 Task: For heading Arial black with underline.  font size for heading18,  'Change the font style of data to'Calibri.  and font size to 9,  Change the alignment of both headline & data to Align center.  In the sheet  ExpenseClaims analysisbook
Action: Mouse moved to (1054, 123)
Screenshot: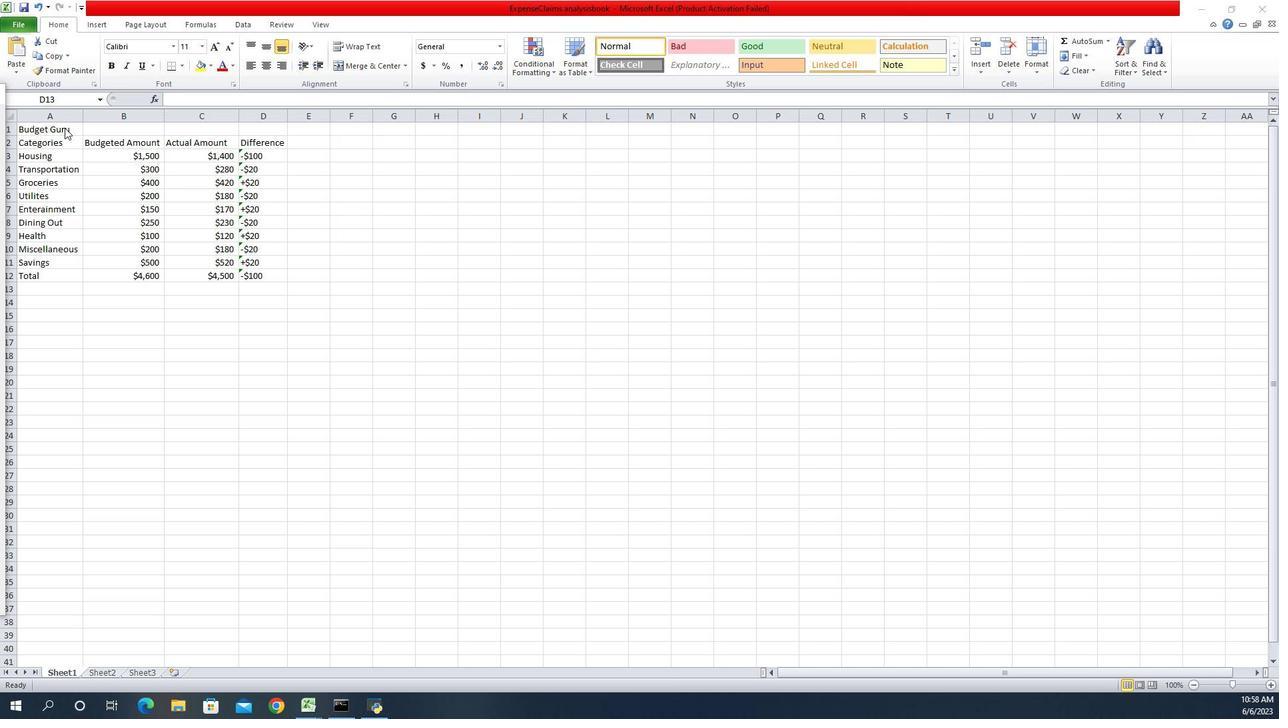 
Action: Mouse pressed left at (1054, 123)
Screenshot: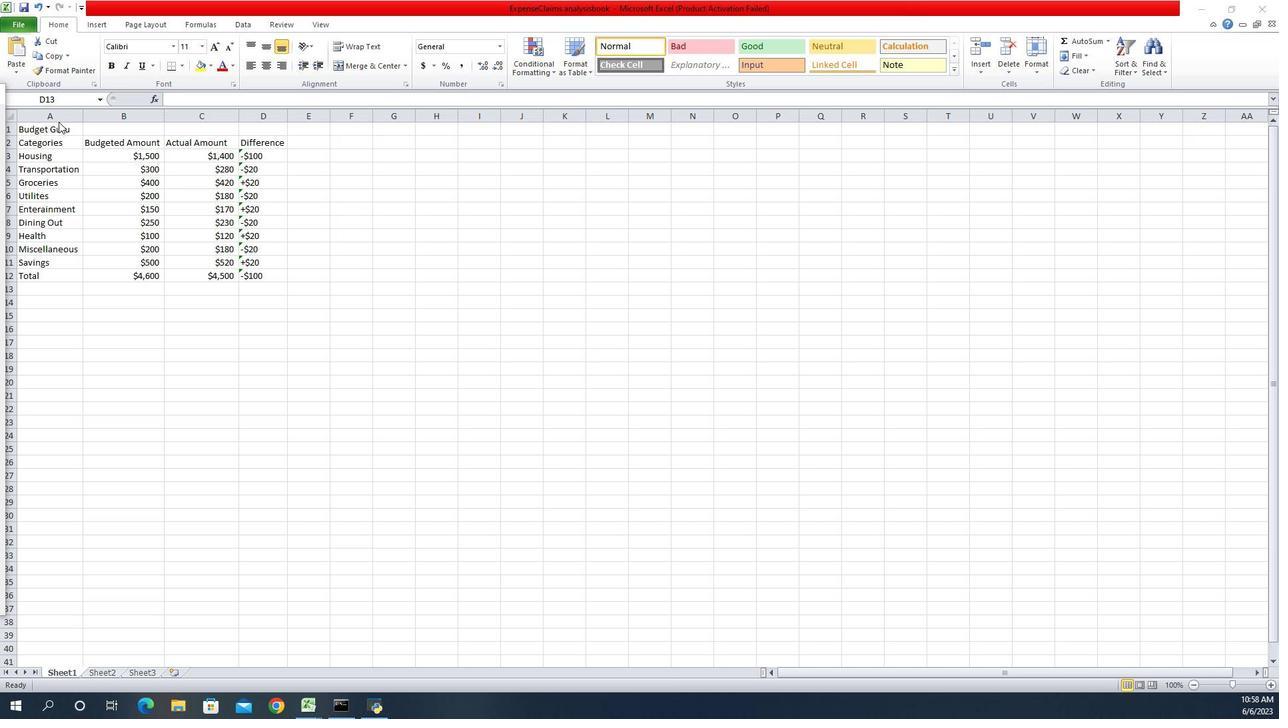 
Action: Mouse moved to (1044, 129)
Screenshot: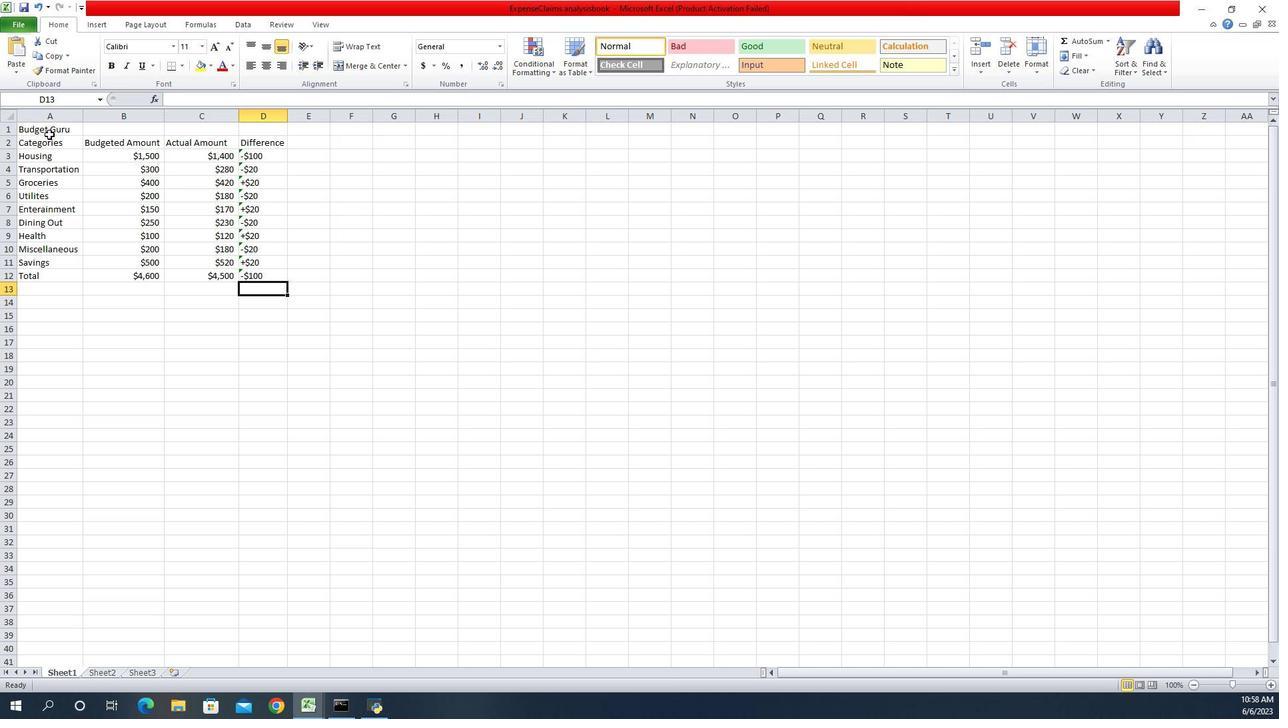 
Action: Mouse pressed left at (1044, 129)
Screenshot: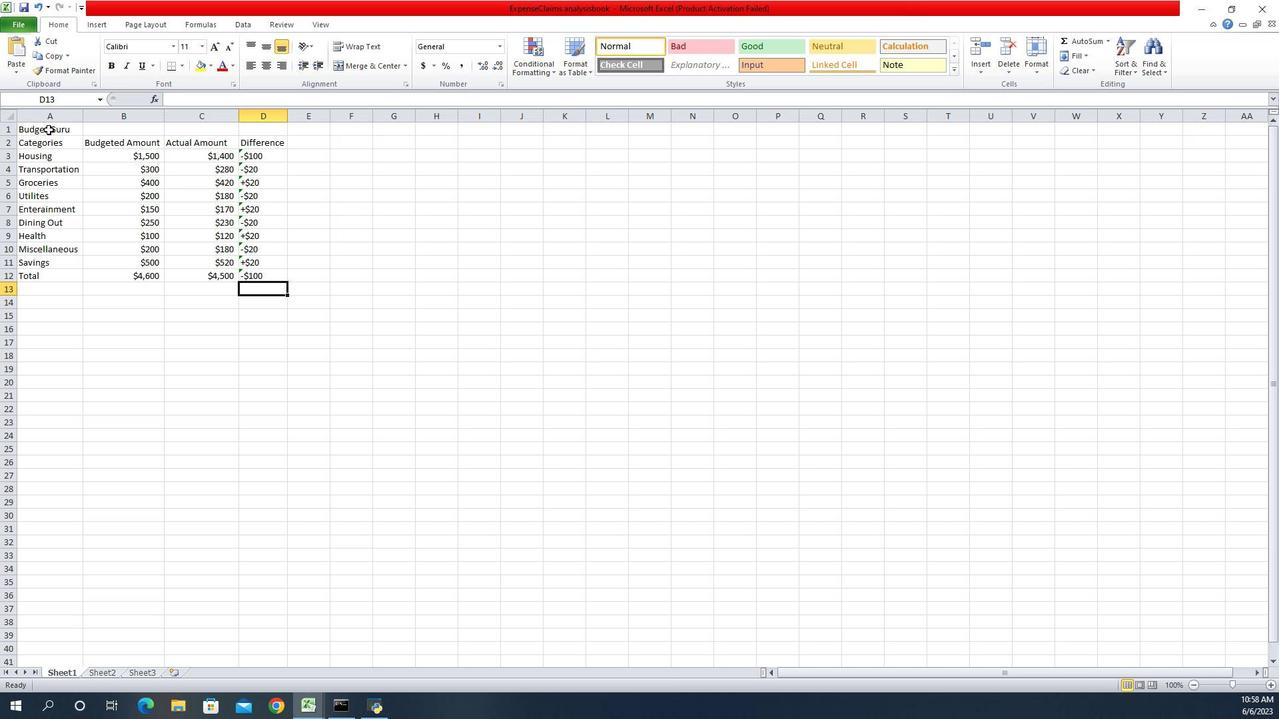 
Action: Mouse moved to (1171, 45)
Screenshot: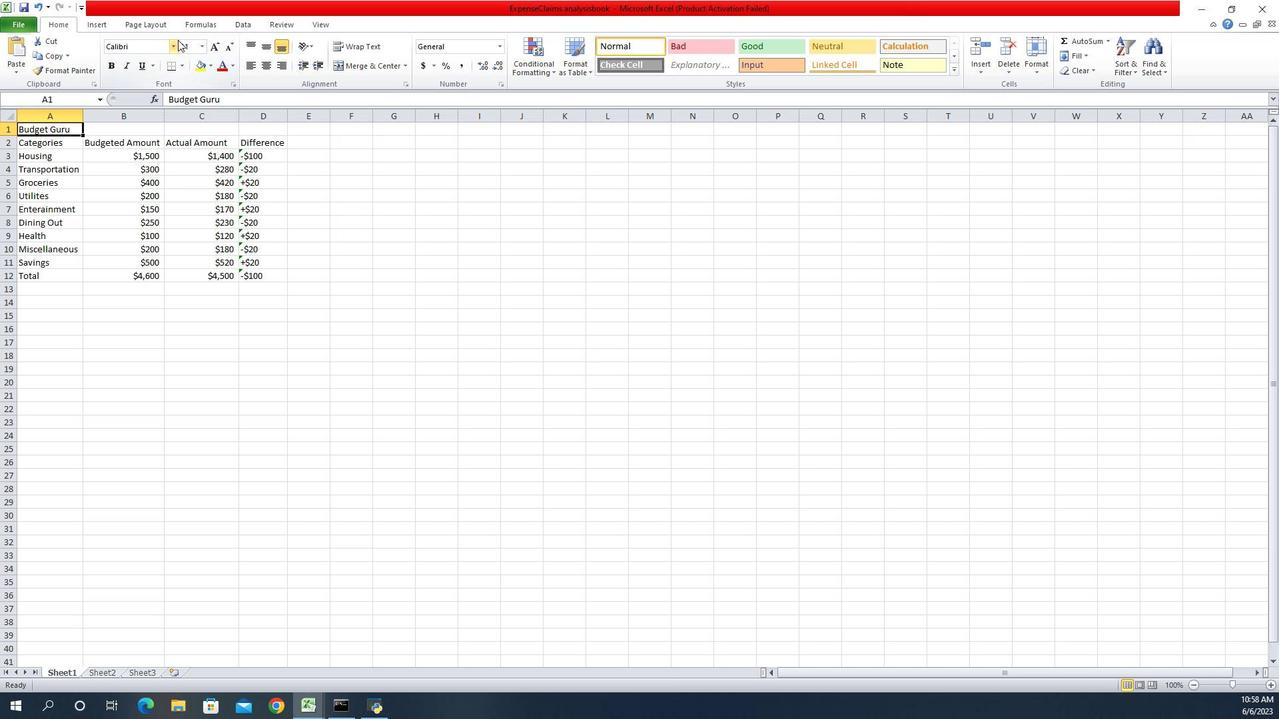 
Action: Mouse pressed left at (1171, 45)
Screenshot: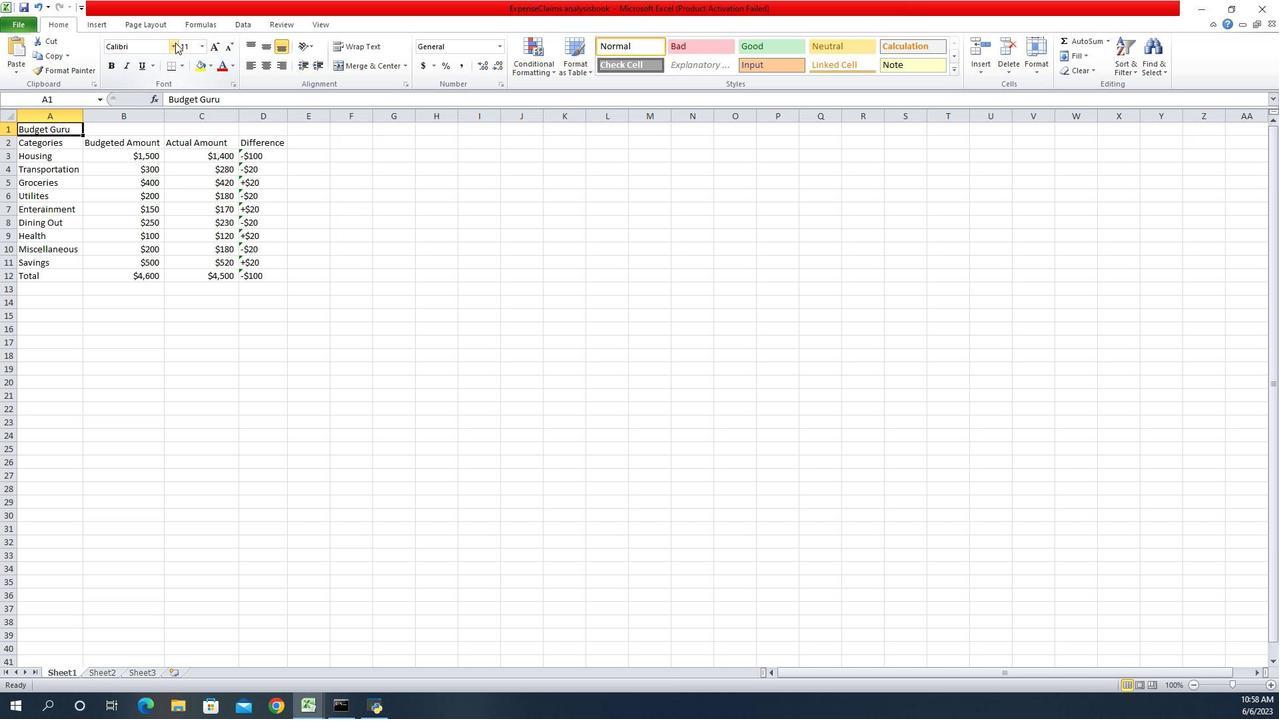 
Action: Mouse moved to (1173, 215)
Screenshot: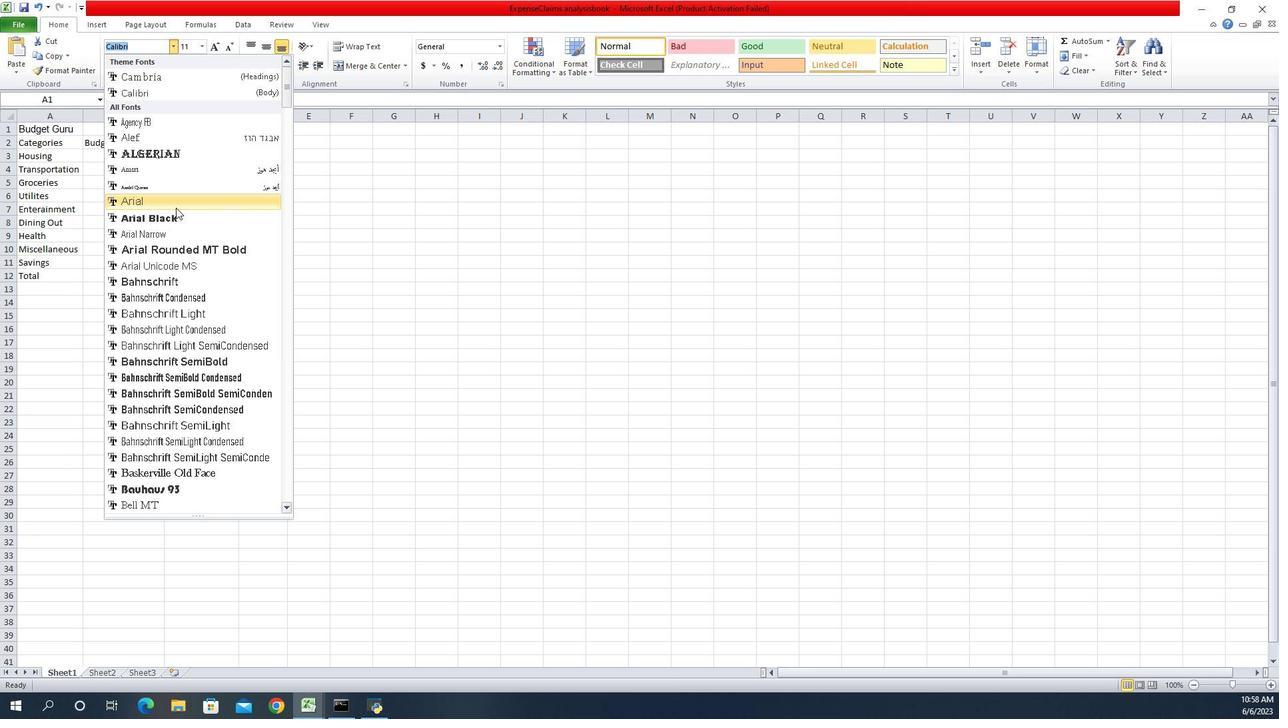 
Action: Mouse pressed left at (1173, 215)
Screenshot: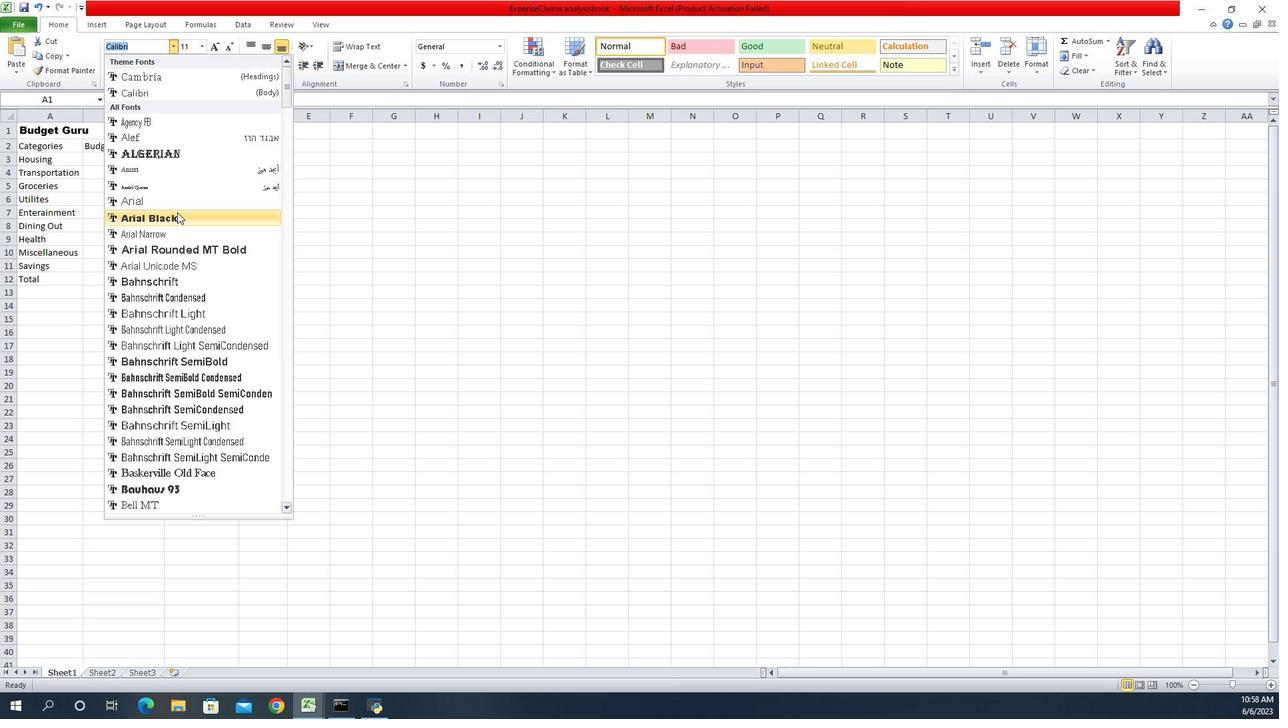 
Action: Mouse moved to (1134, 65)
Screenshot: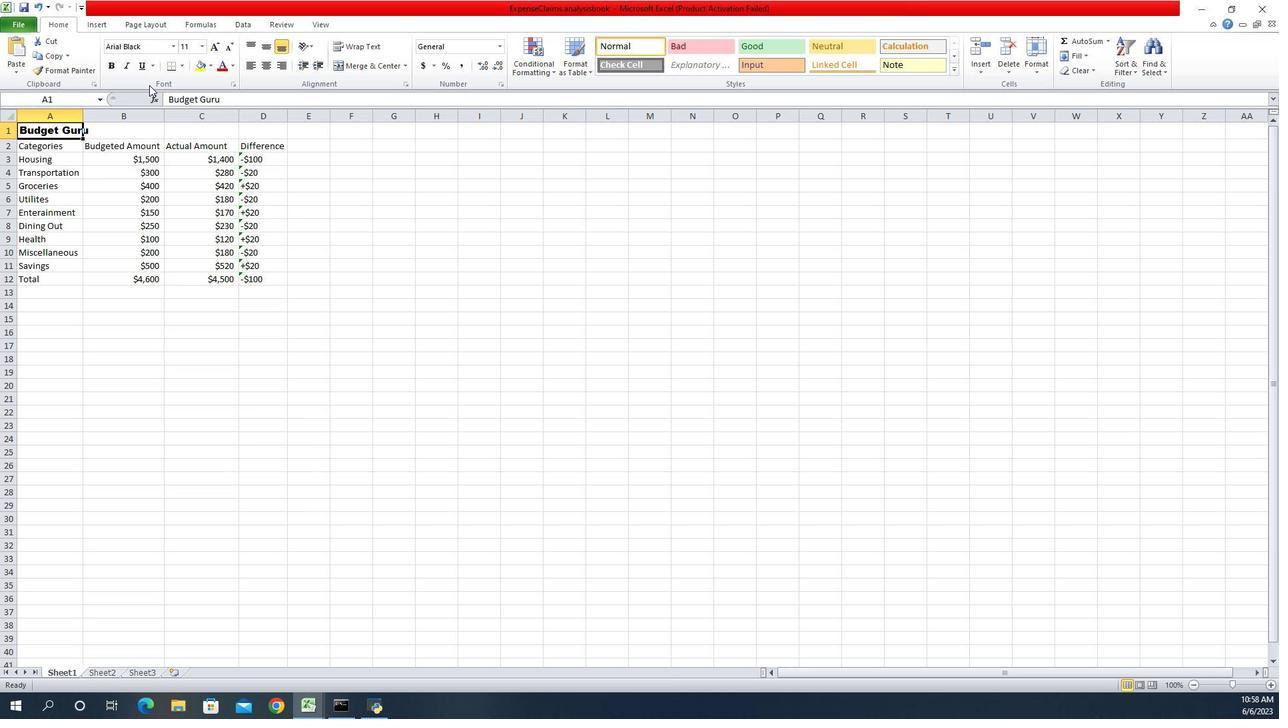 
Action: Mouse pressed left at (1134, 65)
Screenshot: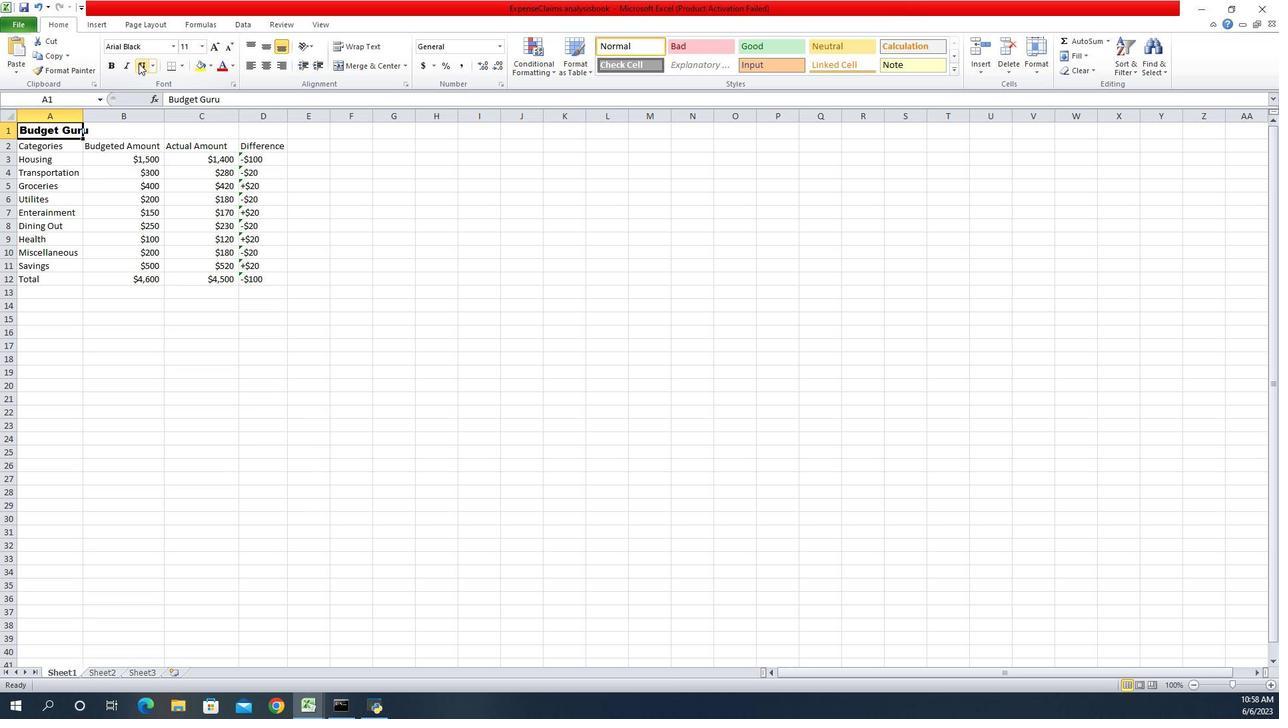 
Action: Mouse moved to (1196, 51)
Screenshot: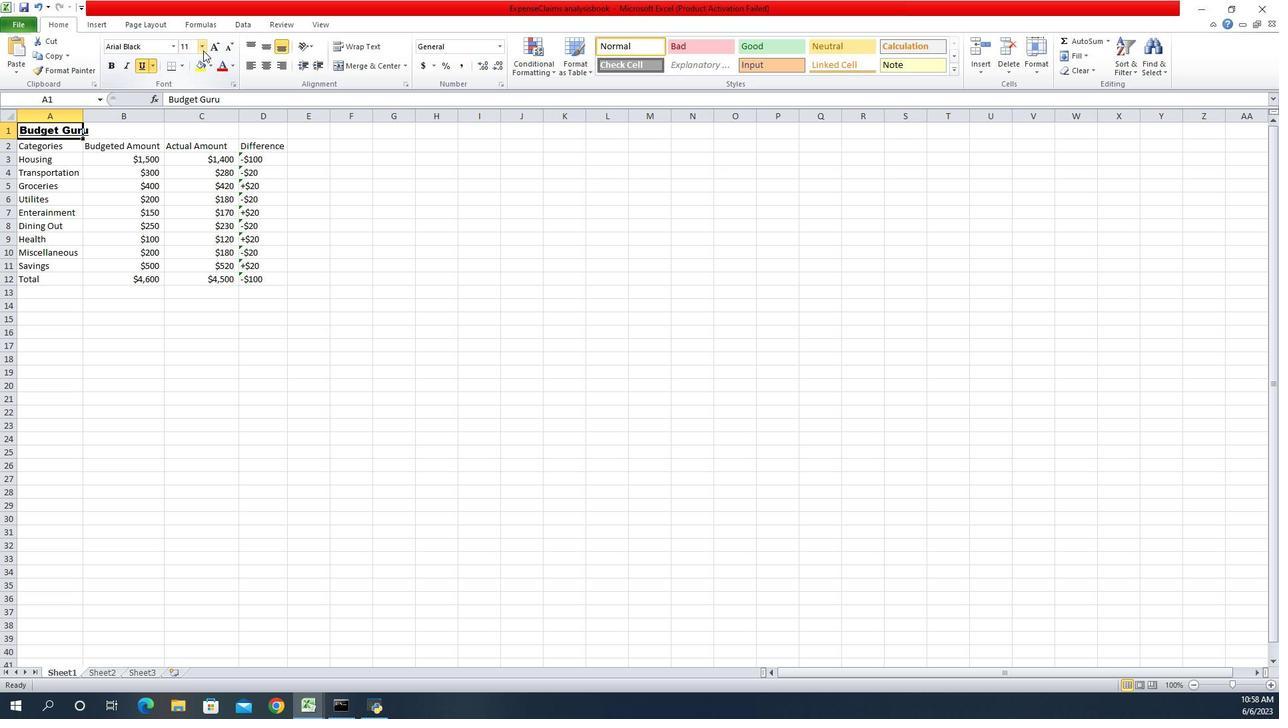
Action: Mouse pressed left at (1196, 51)
Screenshot: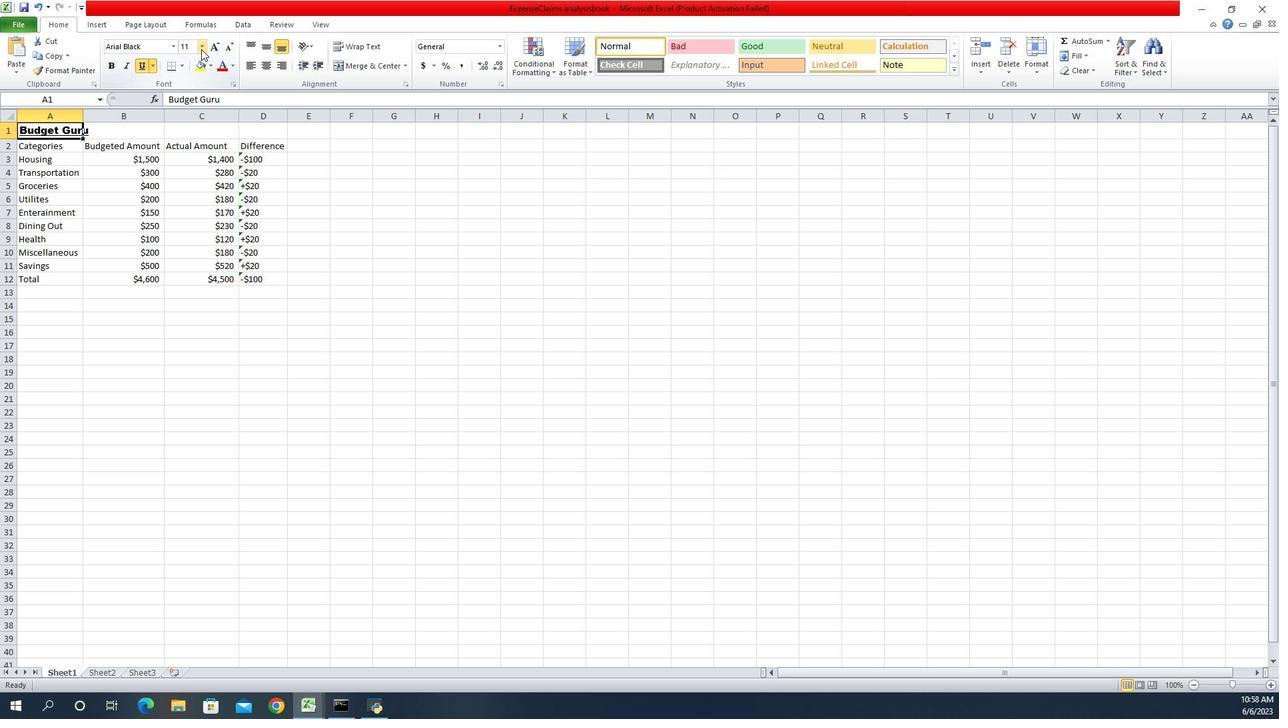 
Action: Mouse moved to (1182, 144)
Screenshot: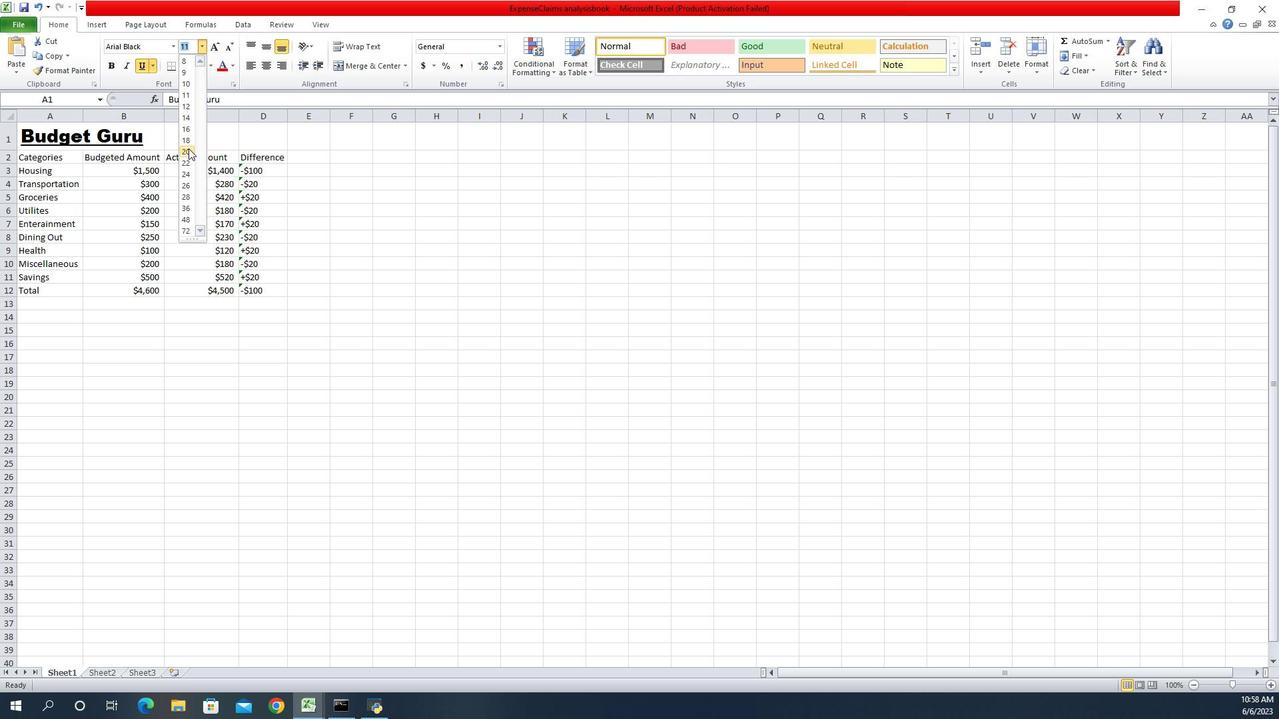 
Action: Mouse pressed left at (1182, 144)
Screenshot: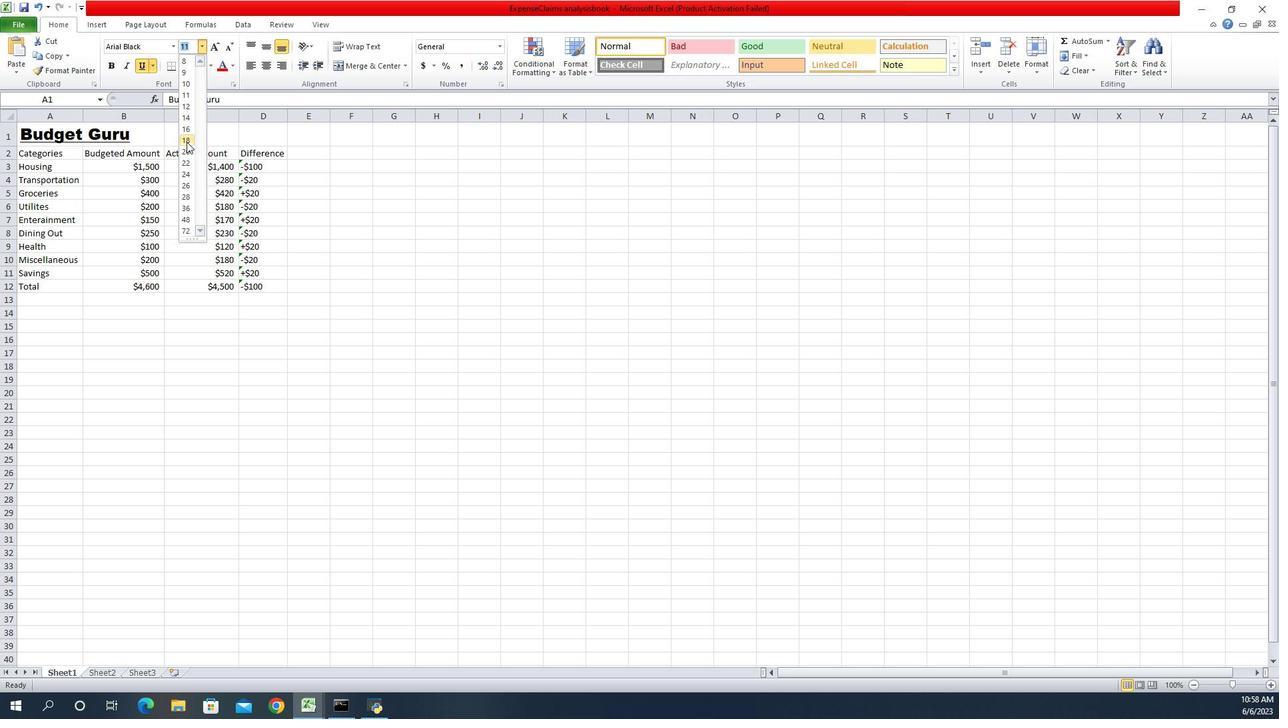 
Action: Mouse moved to (1047, 159)
Screenshot: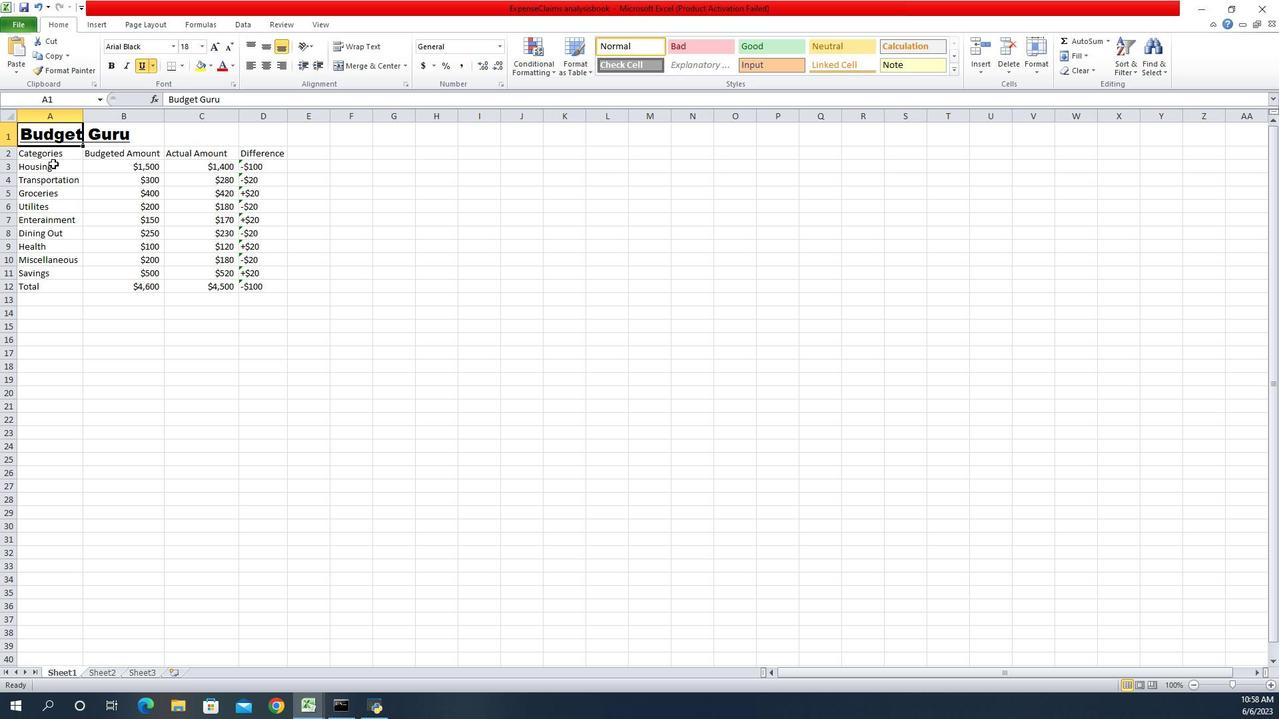 
Action: Mouse pressed left at (1047, 159)
Screenshot: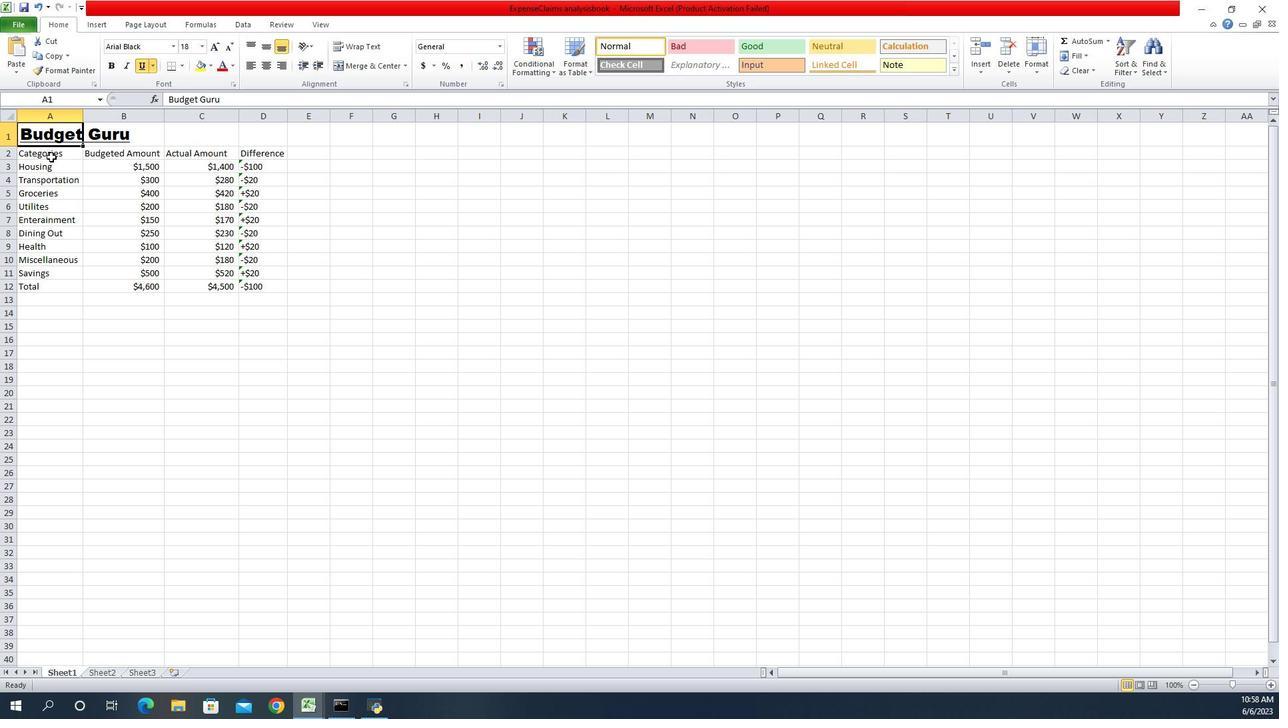 
Action: Key pressed <Key.shift><Key.down><Key.right>
Screenshot: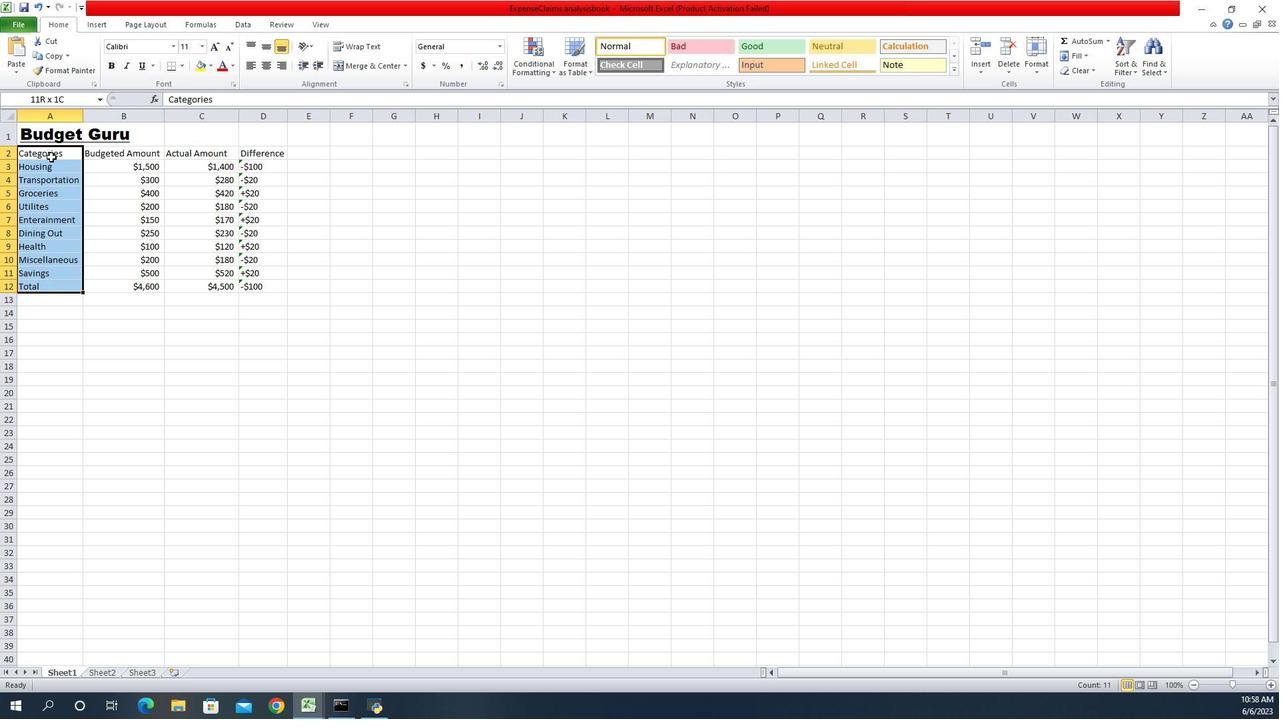 
Action: Mouse moved to (1170, 51)
Screenshot: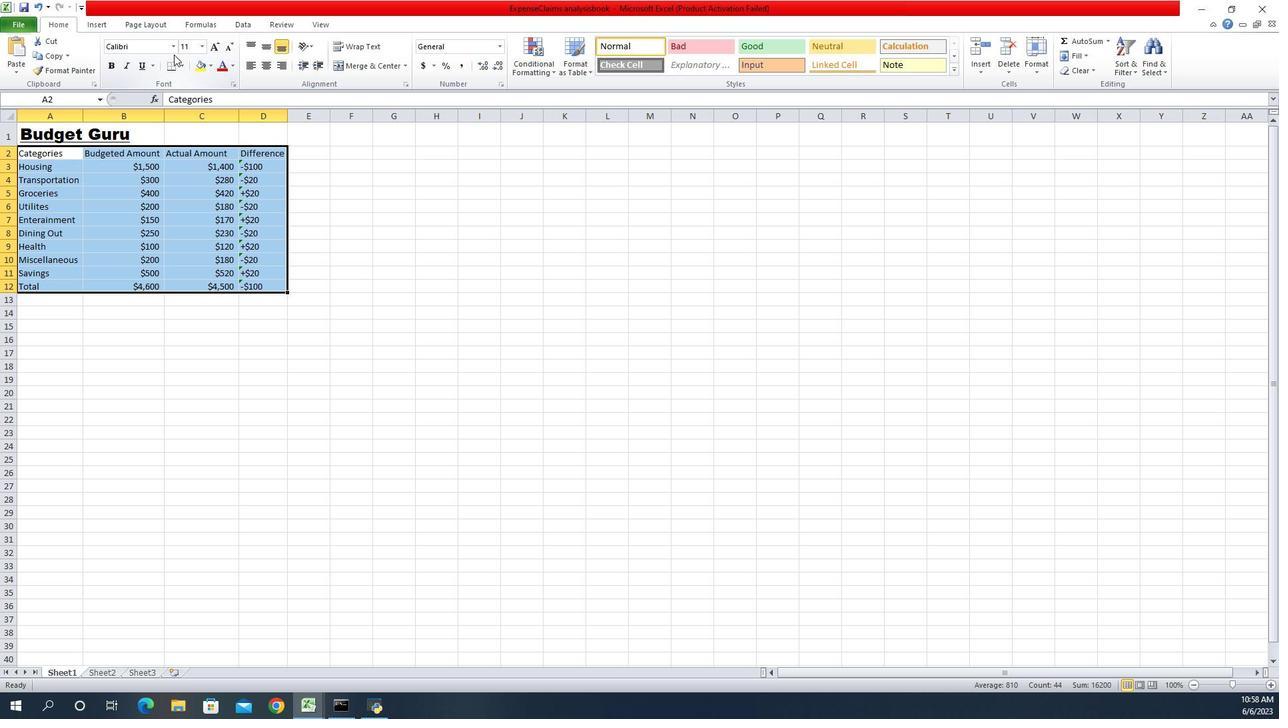 
Action: Mouse pressed left at (1170, 51)
Screenshot: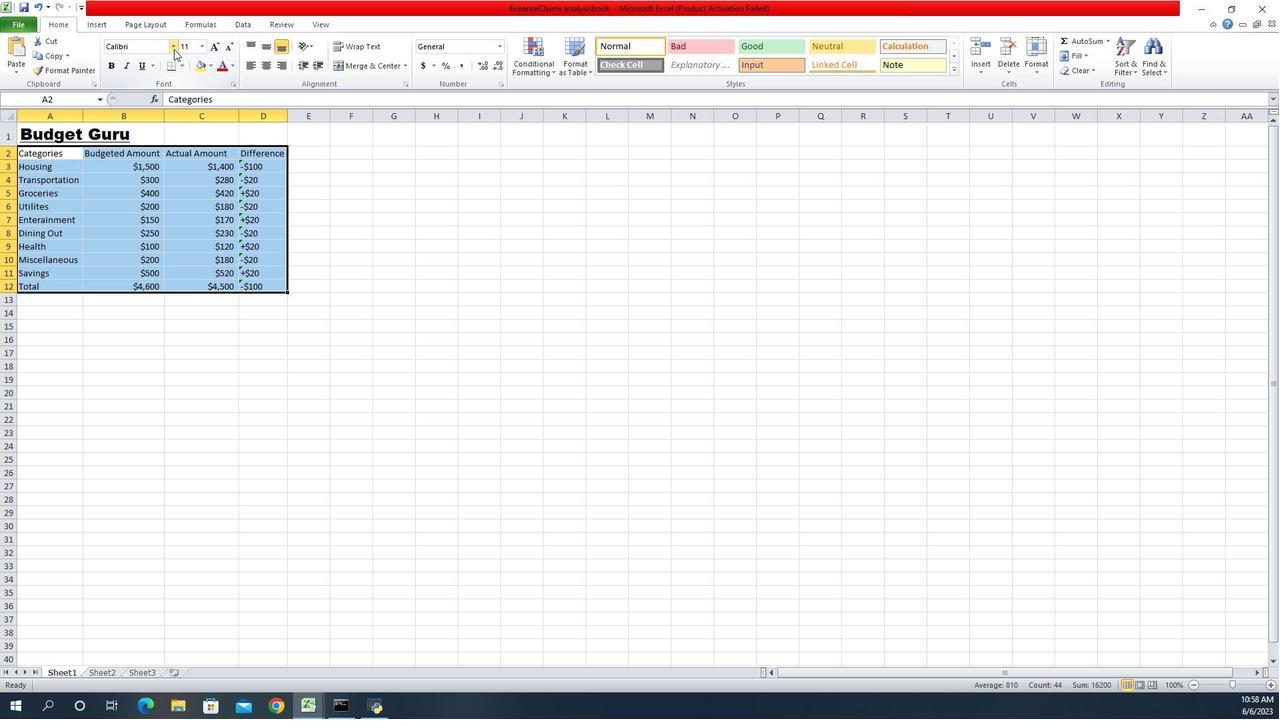 
Action: Mouse moved to (1145, 94)
Screenshot: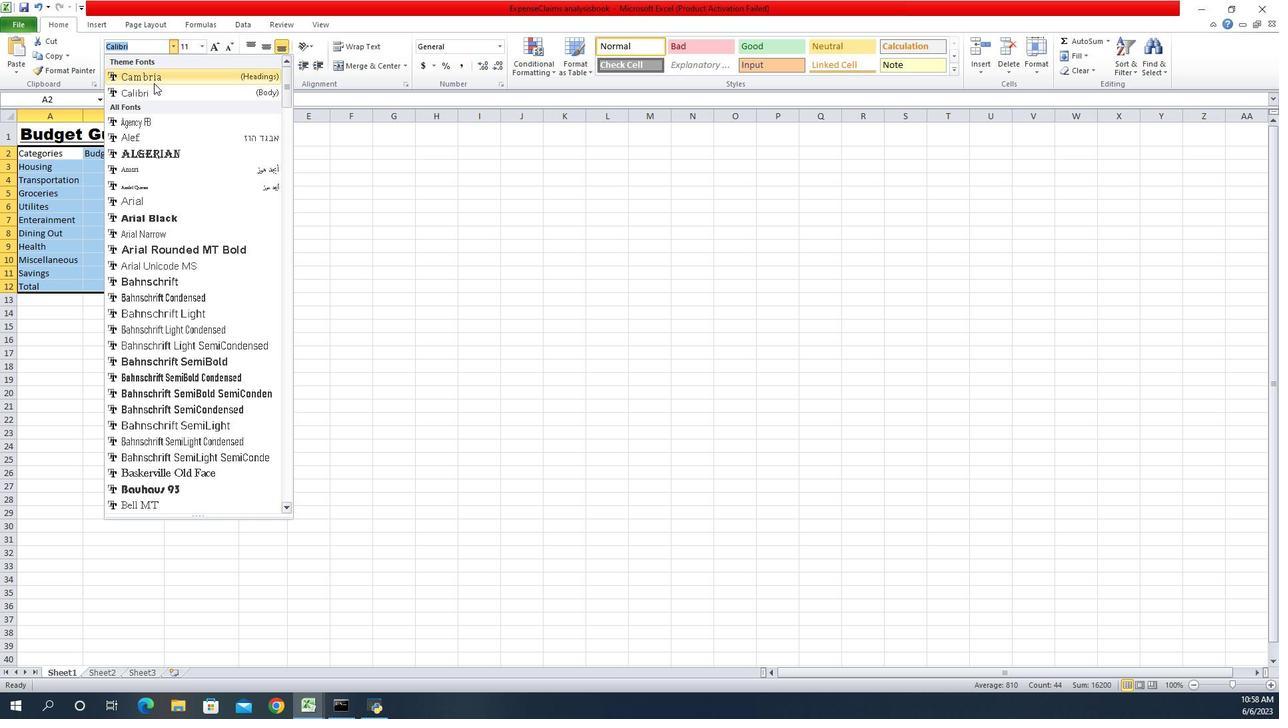 
Action: Mouse pressed left at (1145, 94)
Screenshot: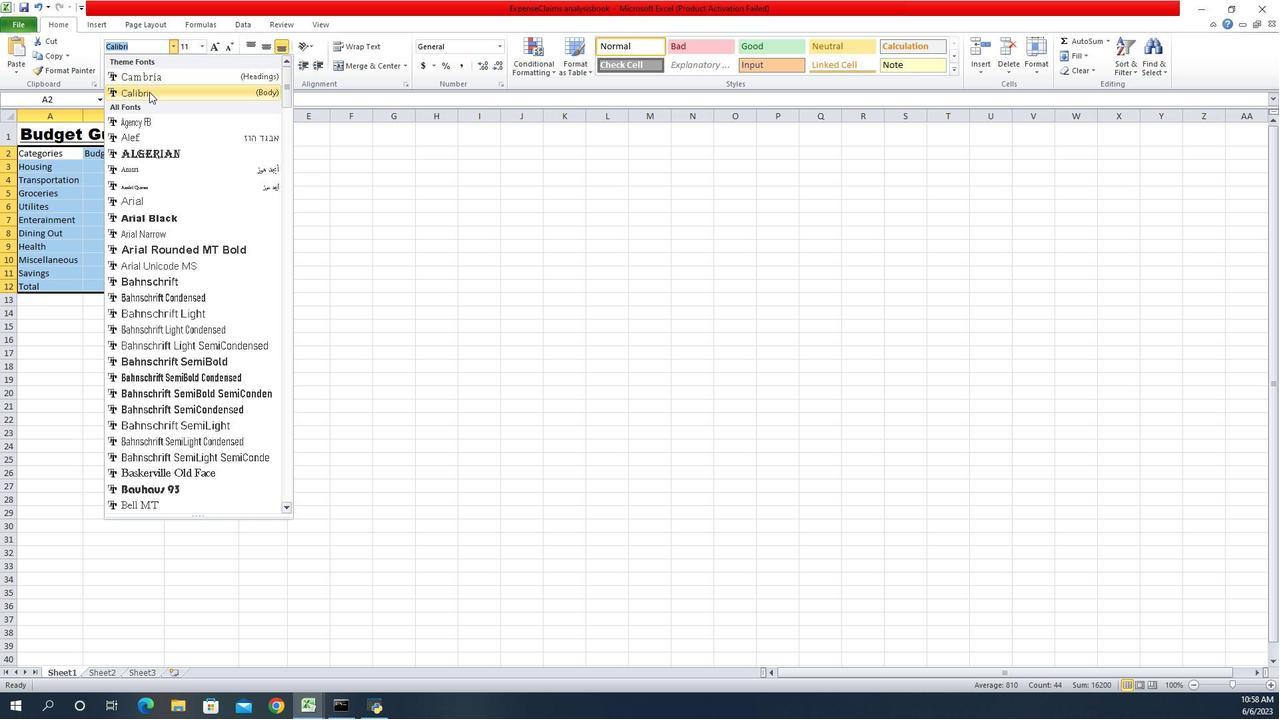 
Action: Mouse moved to (1196, 47)
Screenshot: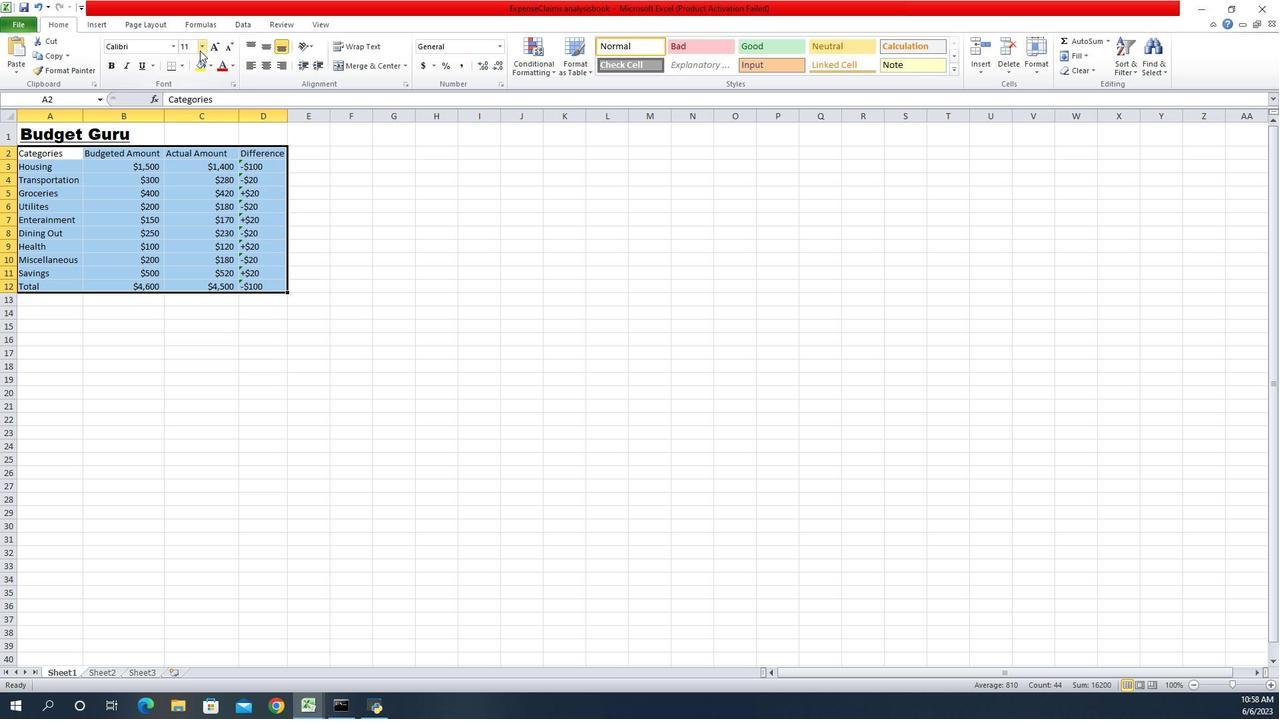 
Action: Mouse pressed left at (1196, 47)
Screenshot: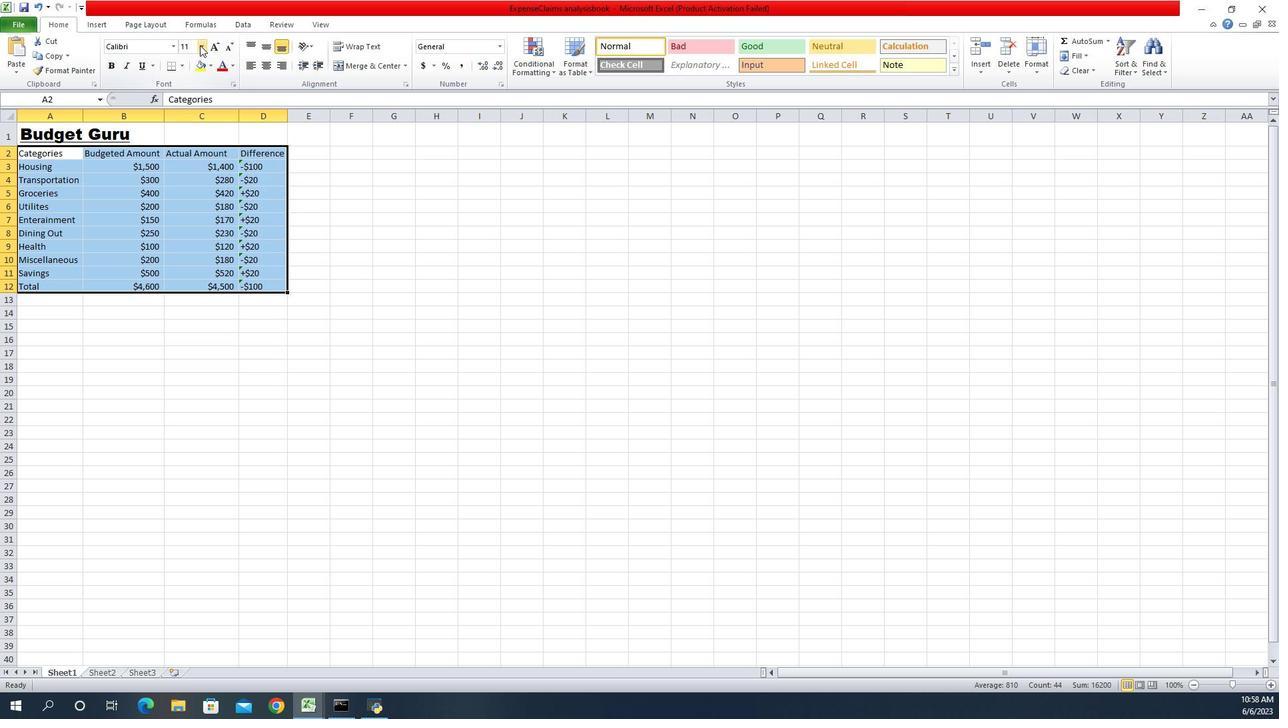 
Action: Mouse moved to (1183, 74)
Screenshot: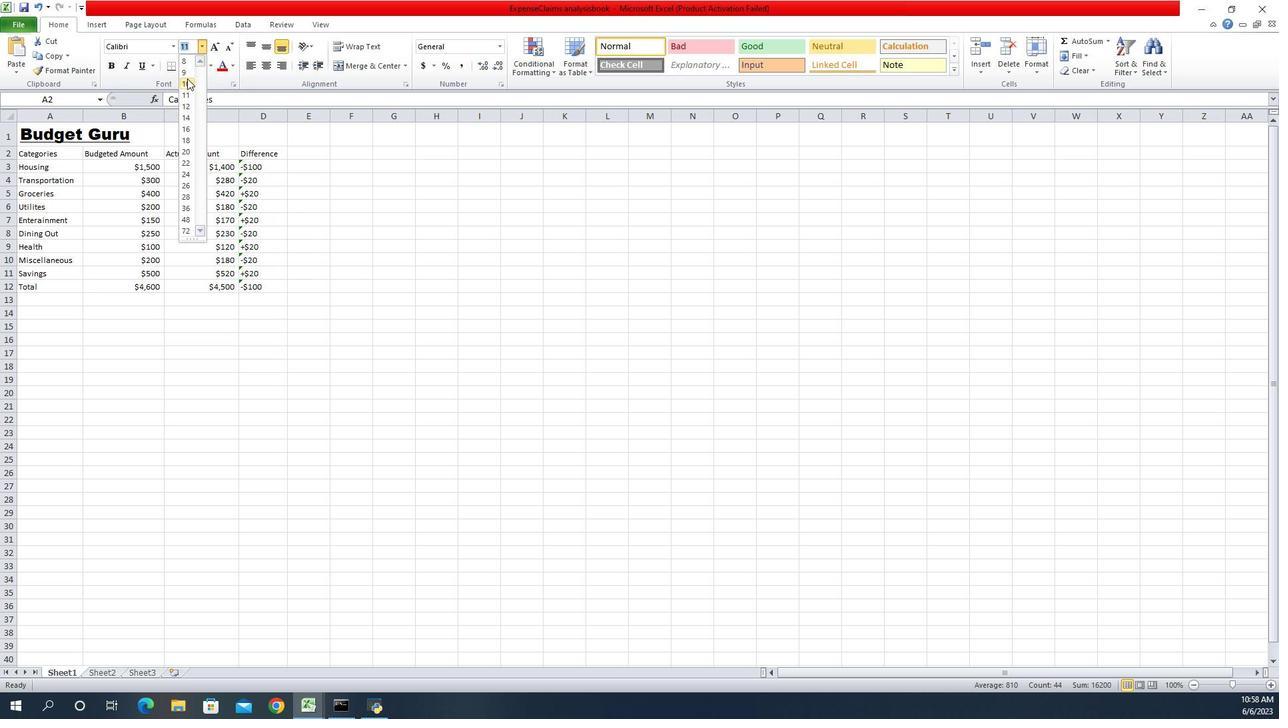 
Action: Mouse pressed left at (1183, 74)
Screenshot: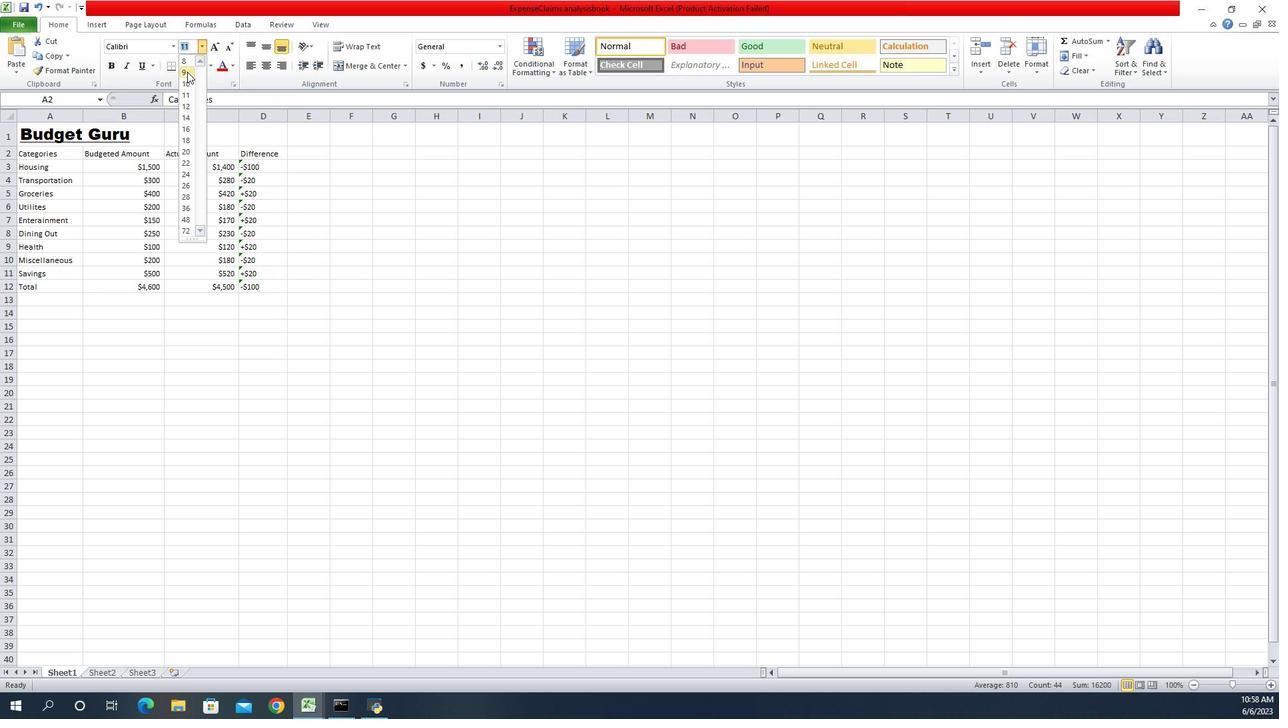 
Action: Mouse moved to (1265, 71)
Screenshot: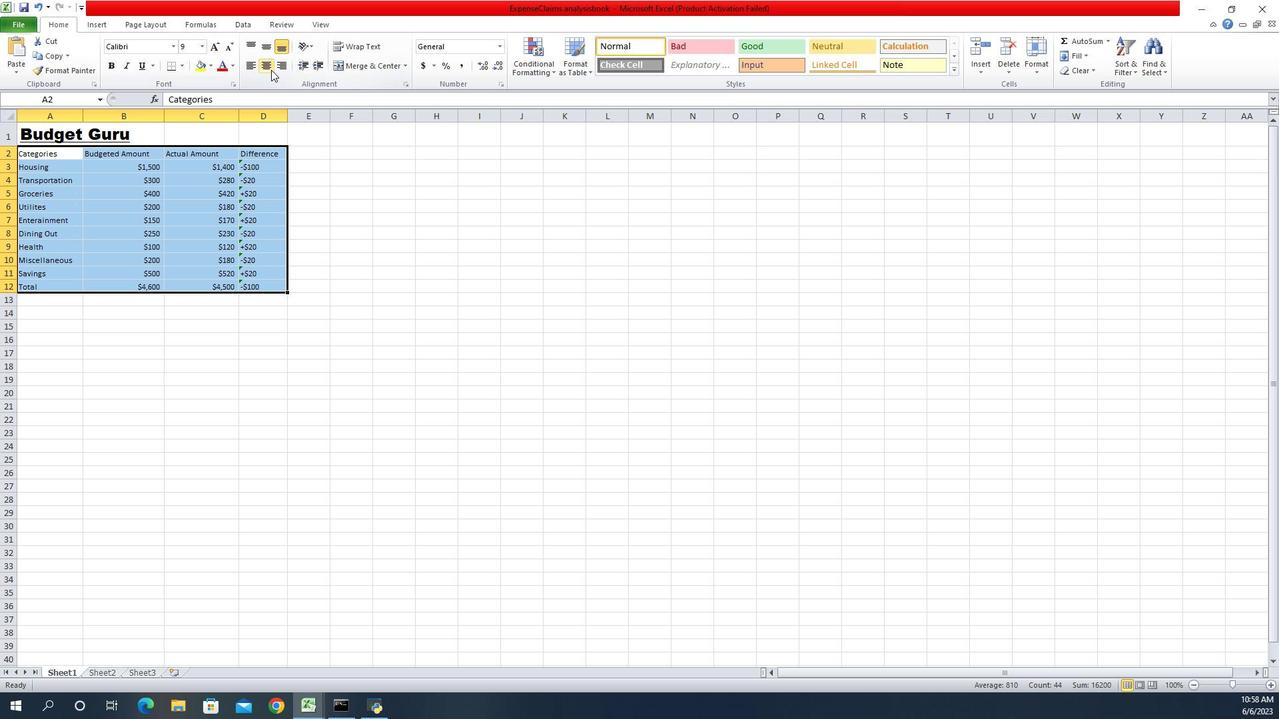 
Action: Mouse pressed left at (1265, 71)
Screenshot: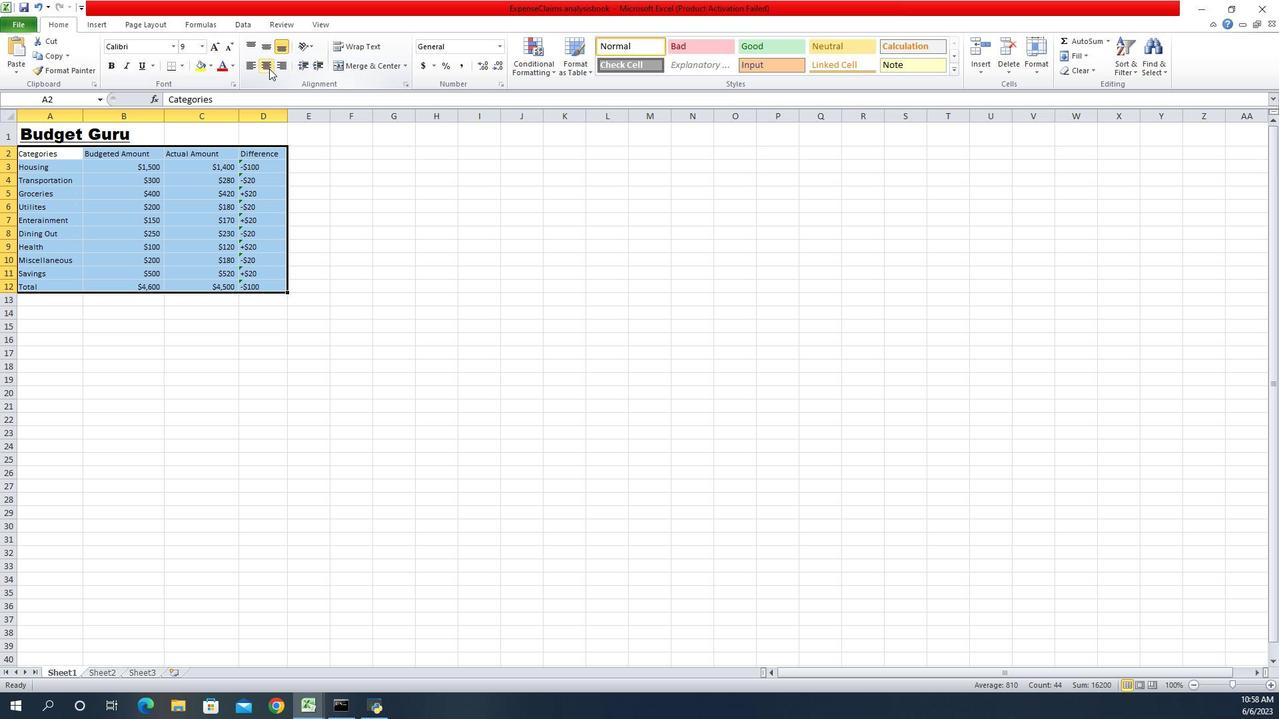 
Action: Mouse moved to (1020, 4)
Screenshot: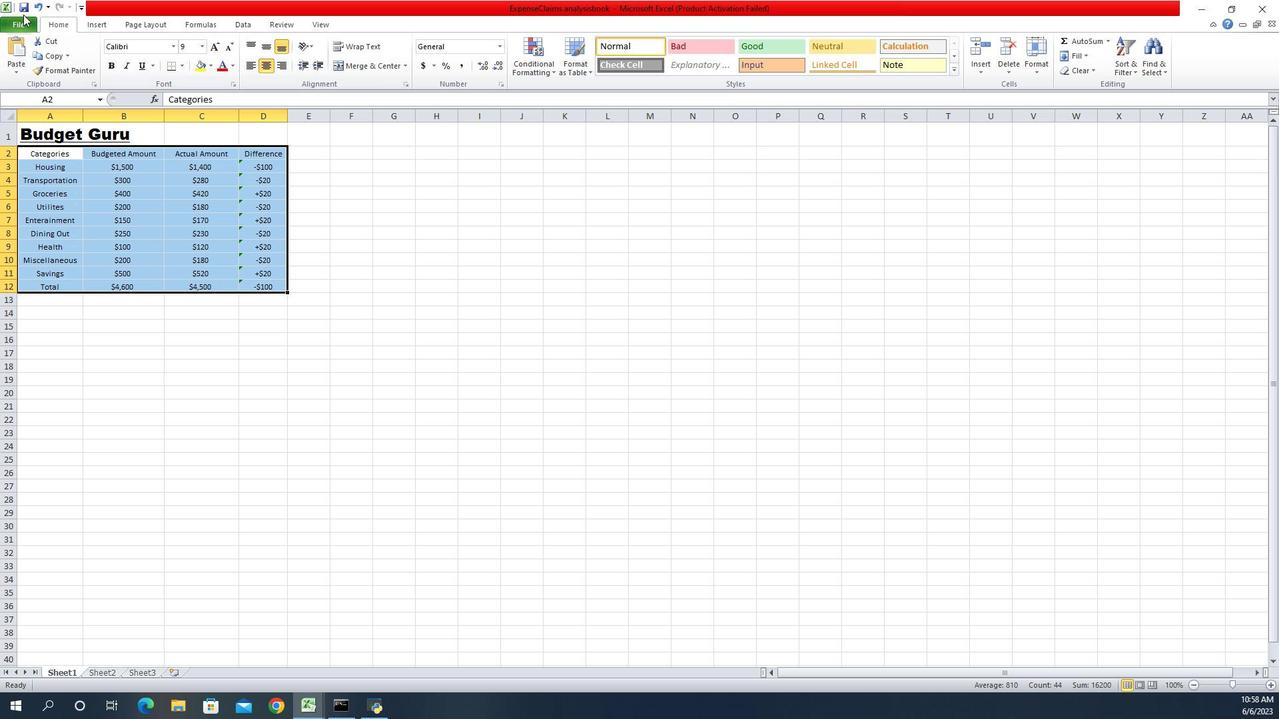 
Action: Mouse pressed left at (1020, 4)
Screenshot: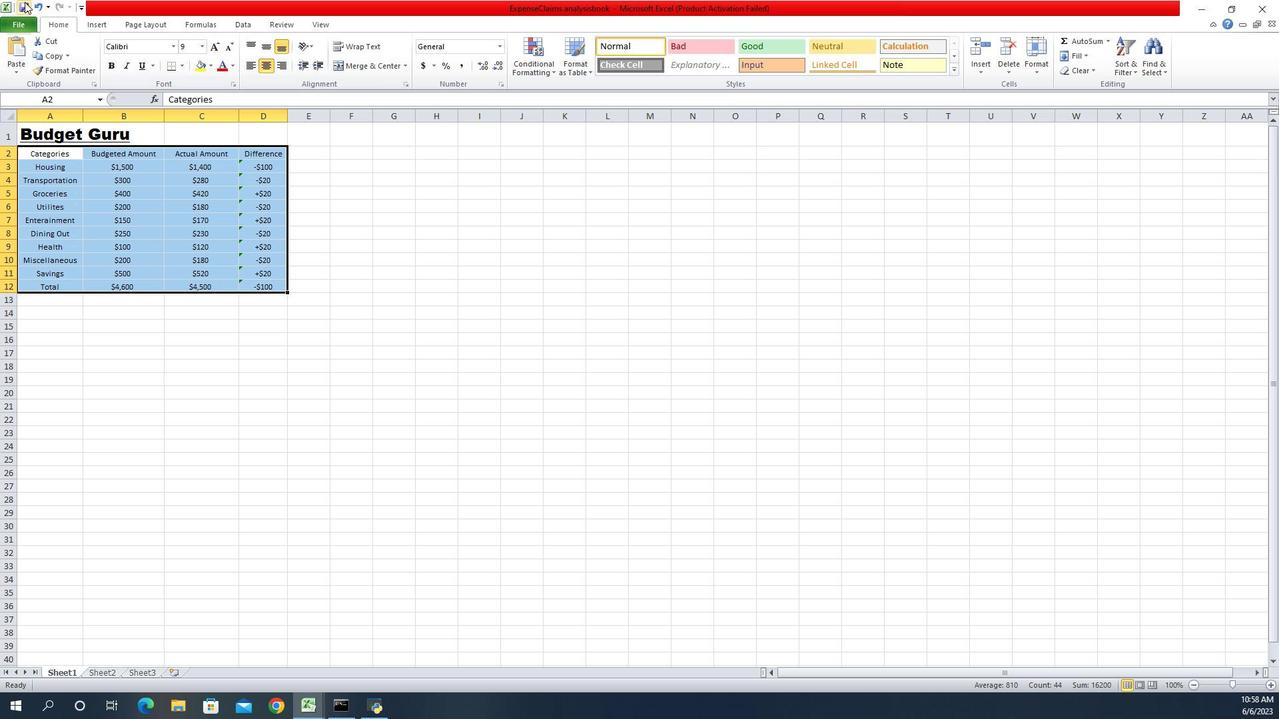 
Action: Mouse moved to (1052, 91)
Screenshot: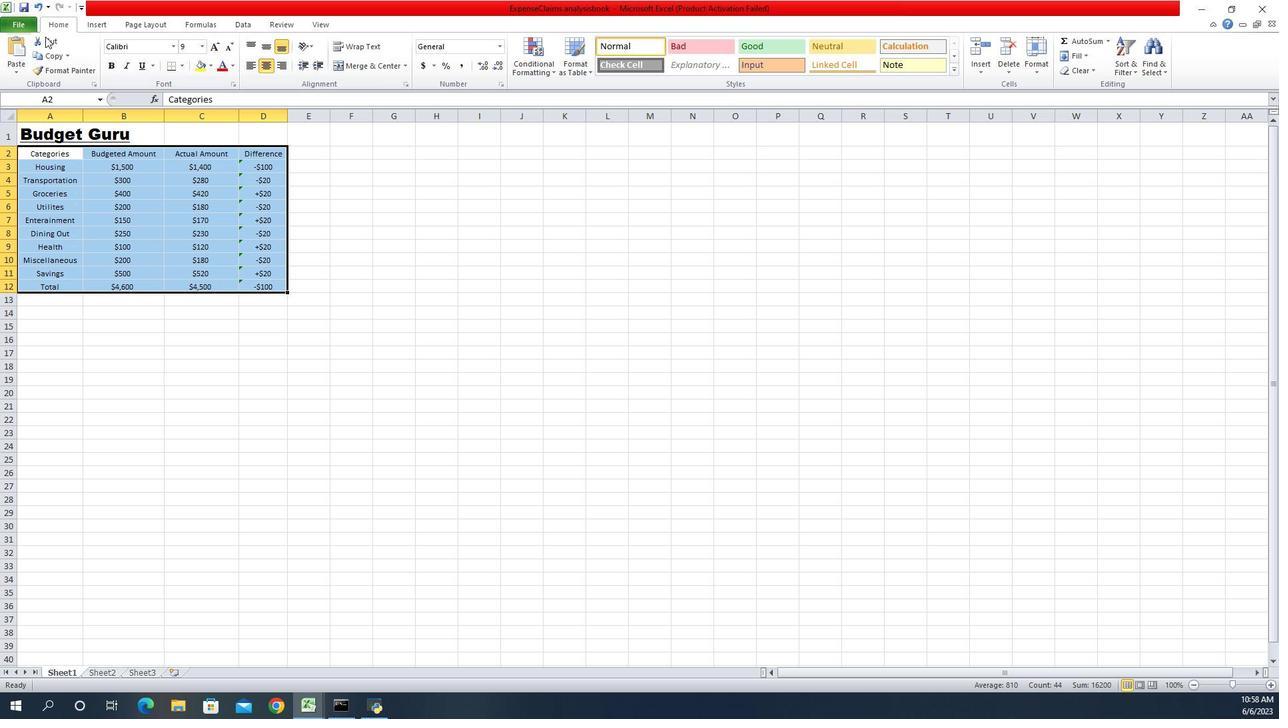 
